 Task: Select the auto option in the diff line insert.
Action: Mouse moved to (14, 559)
Screenshot: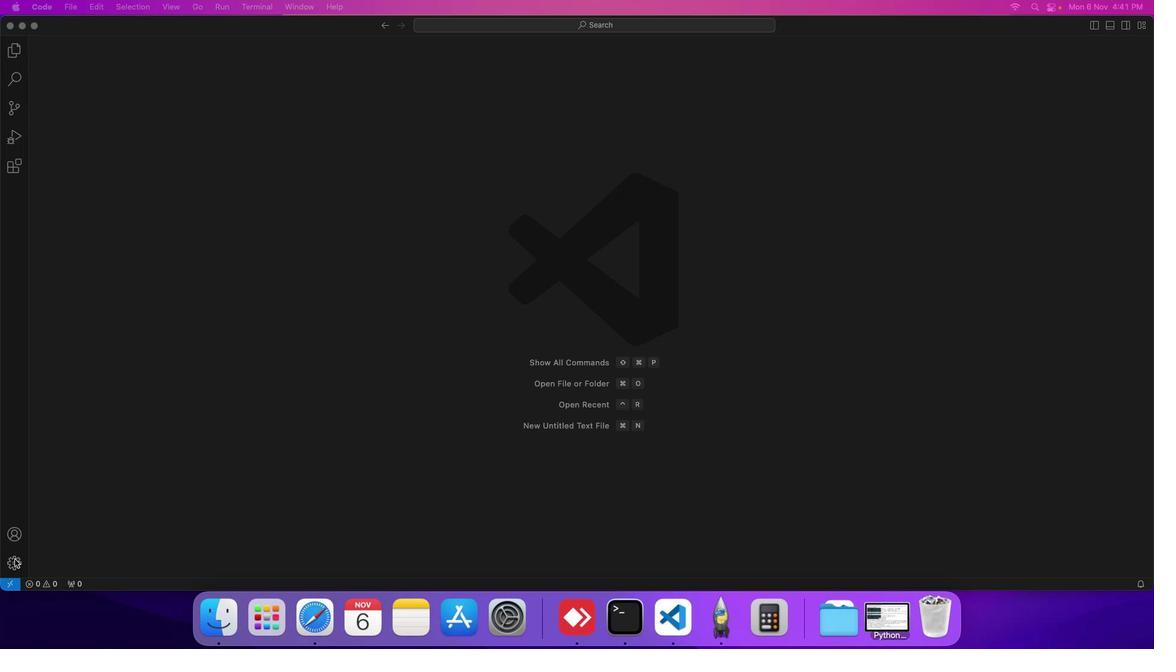 
Action: Mouse pressed left at (14, 559)
Screenshot: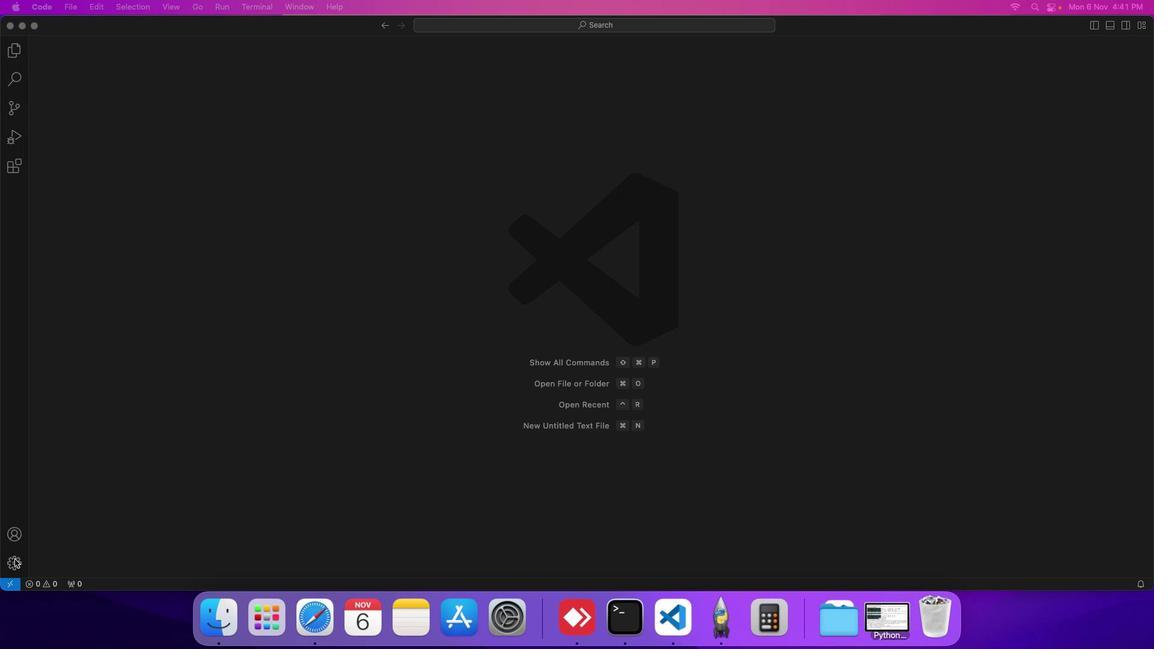 
Action: Mouse moved to (42, 473)
Screenshot: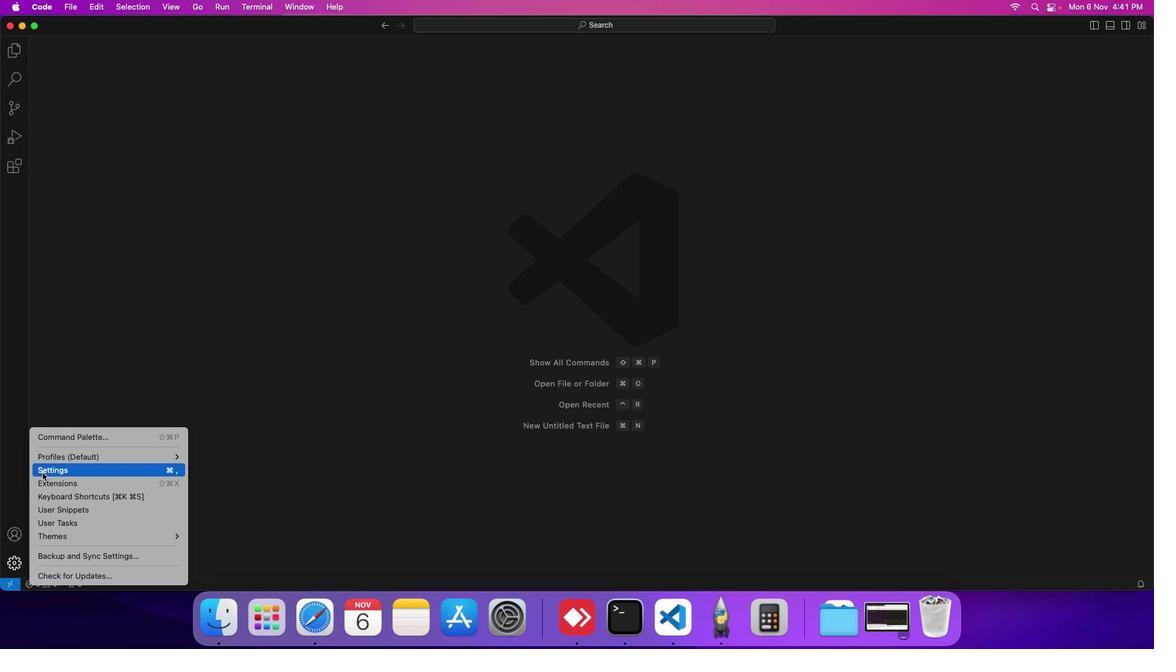 
Action: Mouse pressed left at (42, 473)
Screenshot: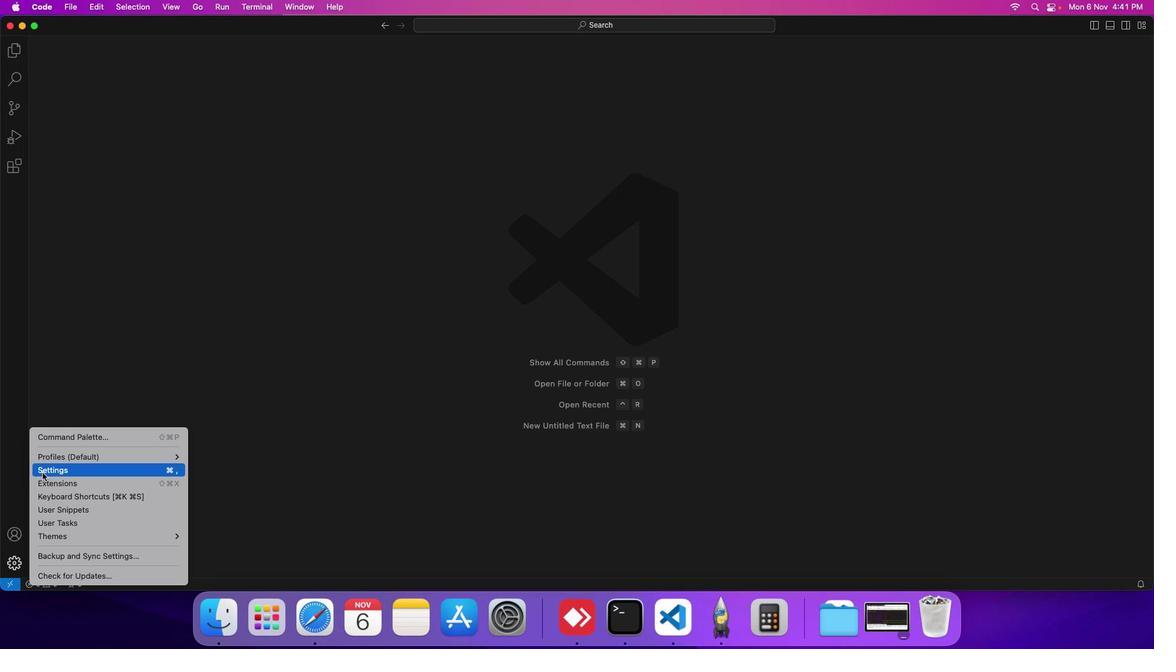 
Action: Mouse moved to (267, 170)
Screenshot: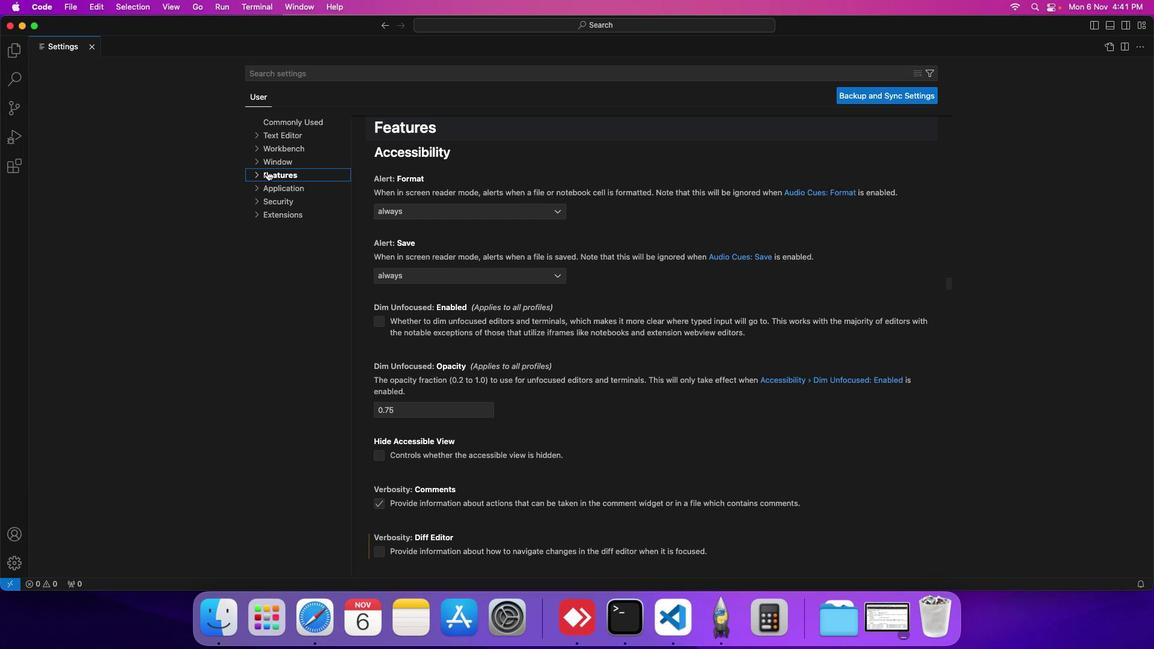 
Action: Mouse pressed left at (267, 170)
Screenshot: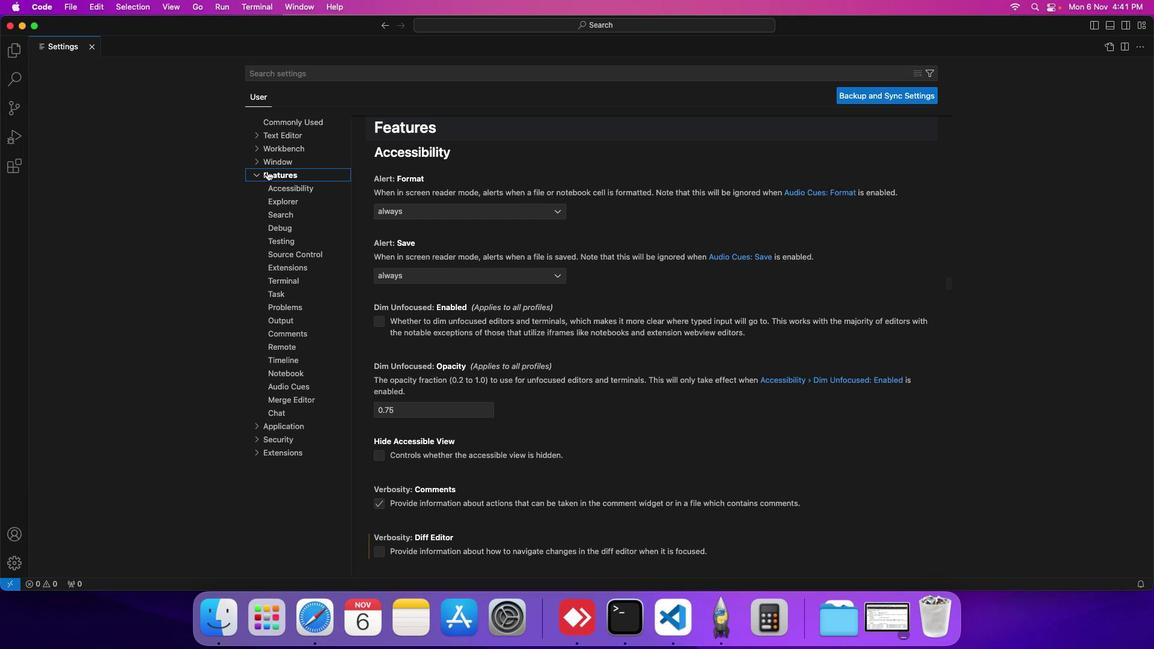 
Action: Mouse moved to (291, 387)
Screenshot: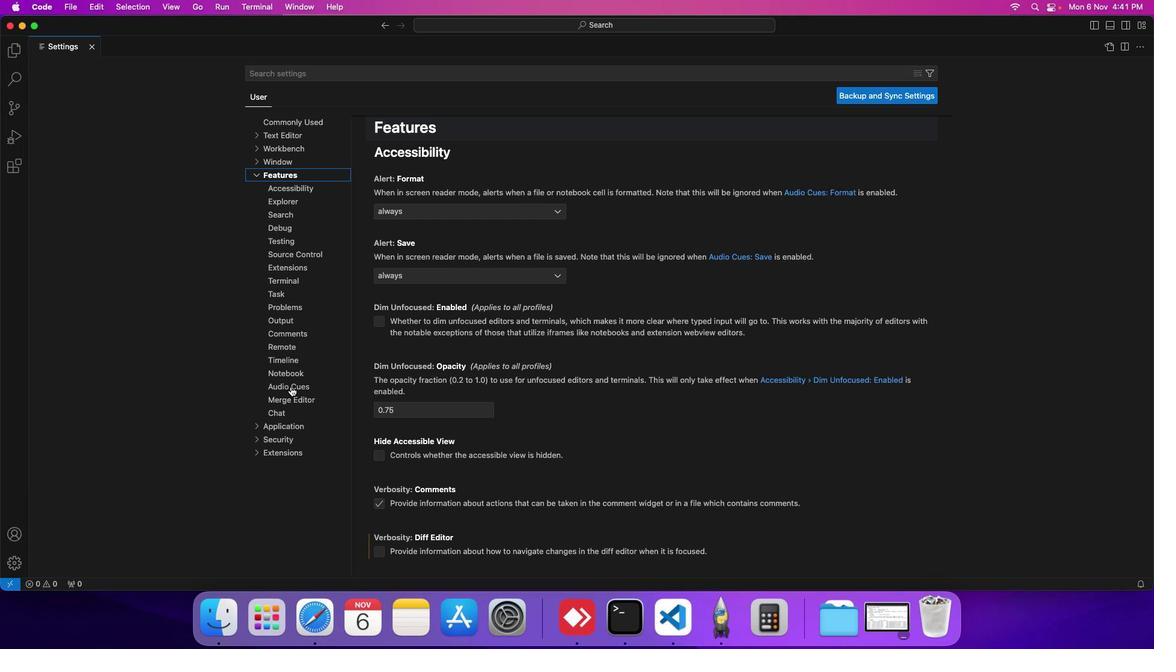 
Action: Mouse pressed left at (291, 387)
Screenshot: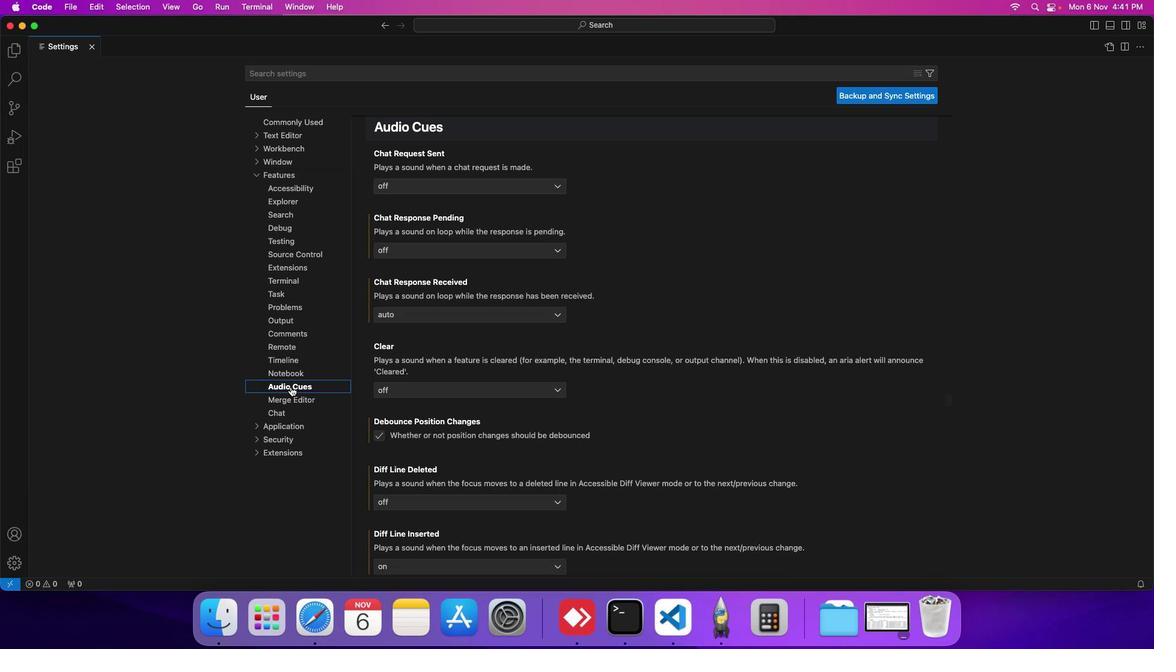 
Action: Mouse moved to (386, 289)
Screenshot: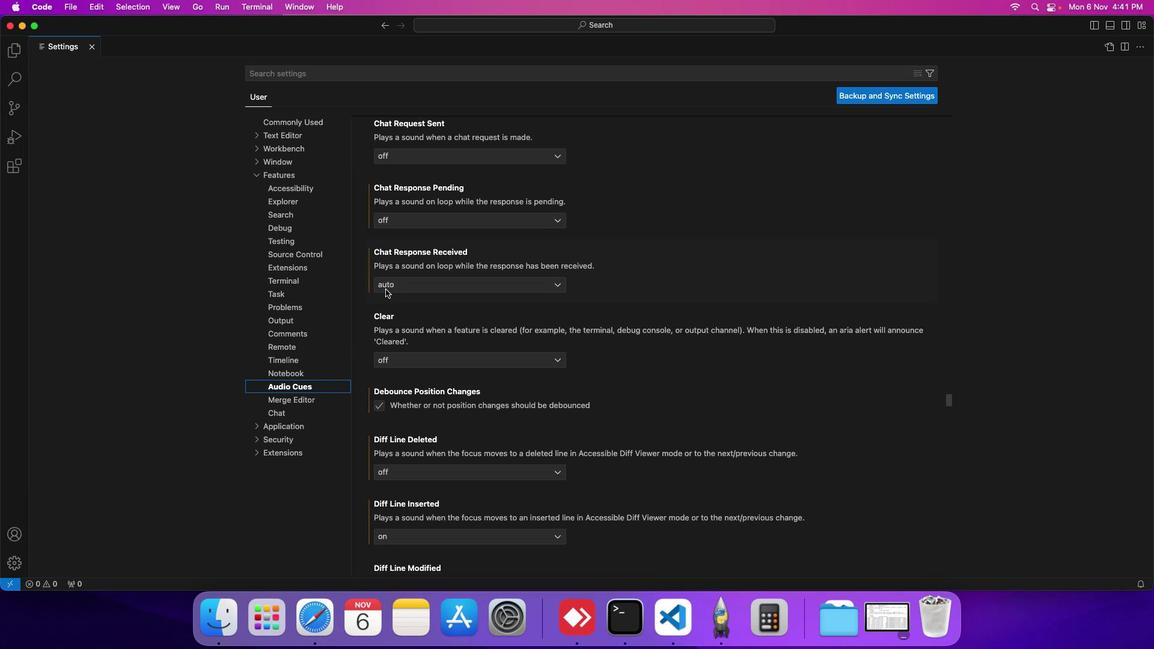 
Action: Mouse scrolled (386, 289) with delta (0, 0)
Screenshot: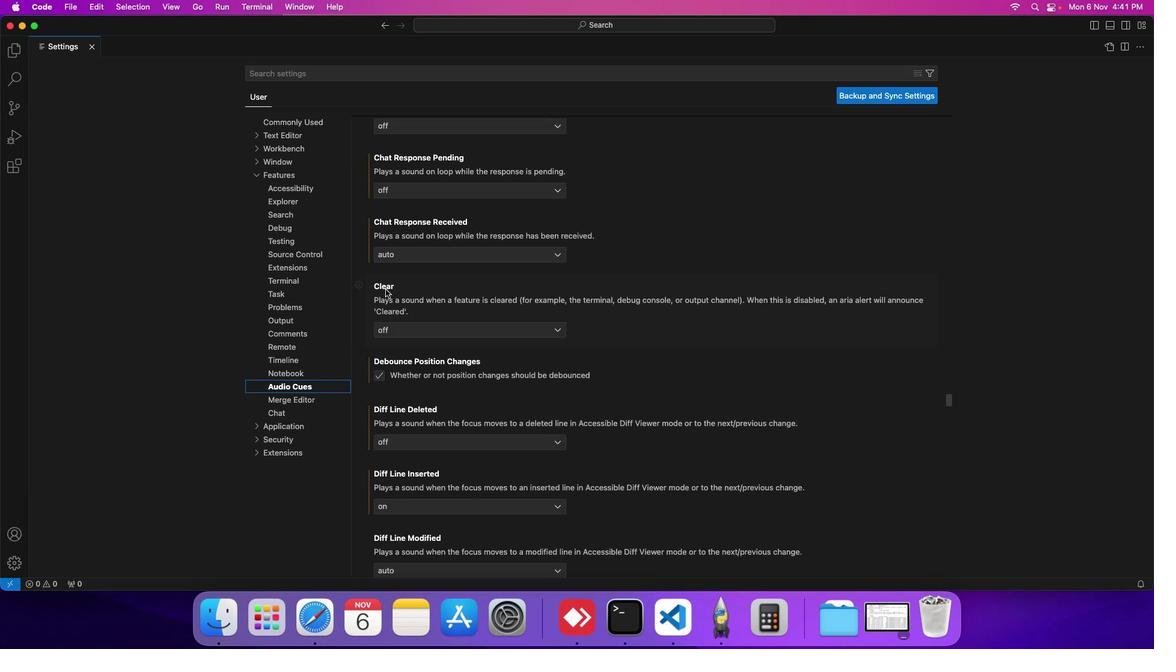 
Action: Mouse scrolled (386, 289) with delta (0, 0)
Screenshot: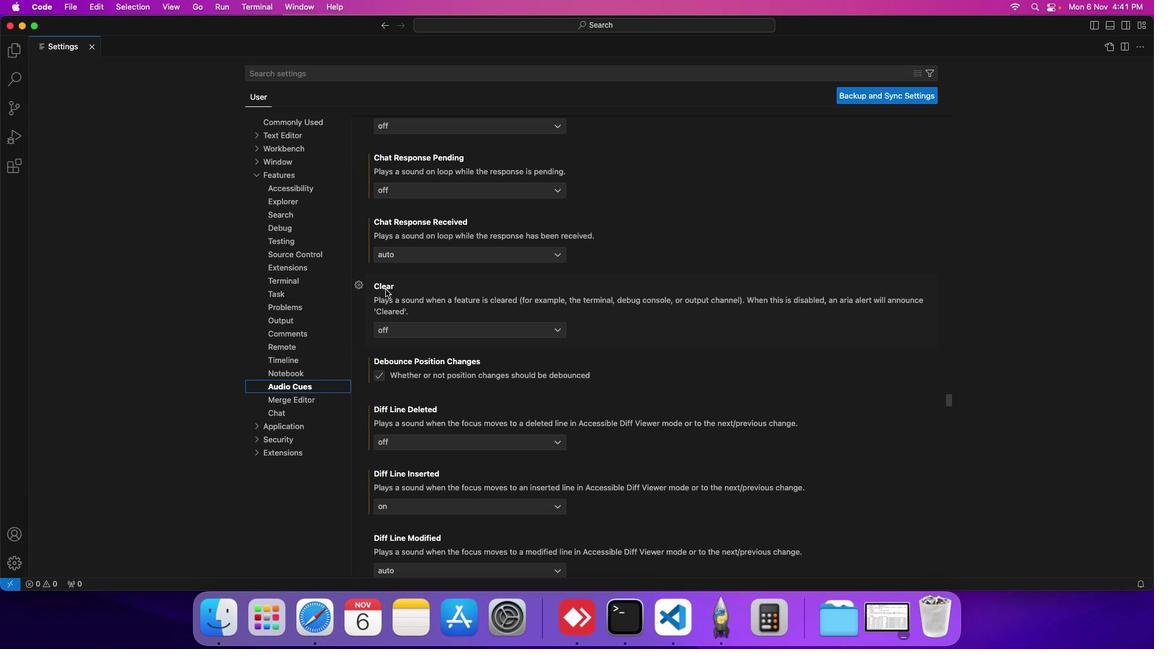 
Action: Mouse scrolled (386, 289) with delta (0, 0)
Screenshot: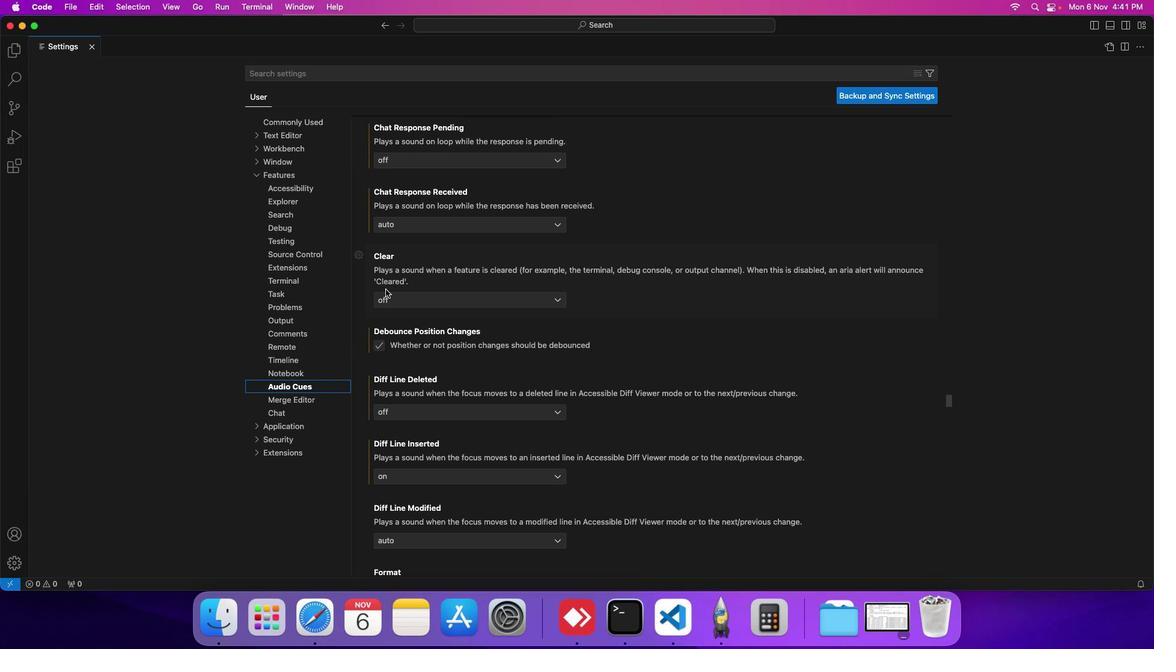 
Action: Mouse scrolled (386, 289) with delta (0, 0)
Screenshot: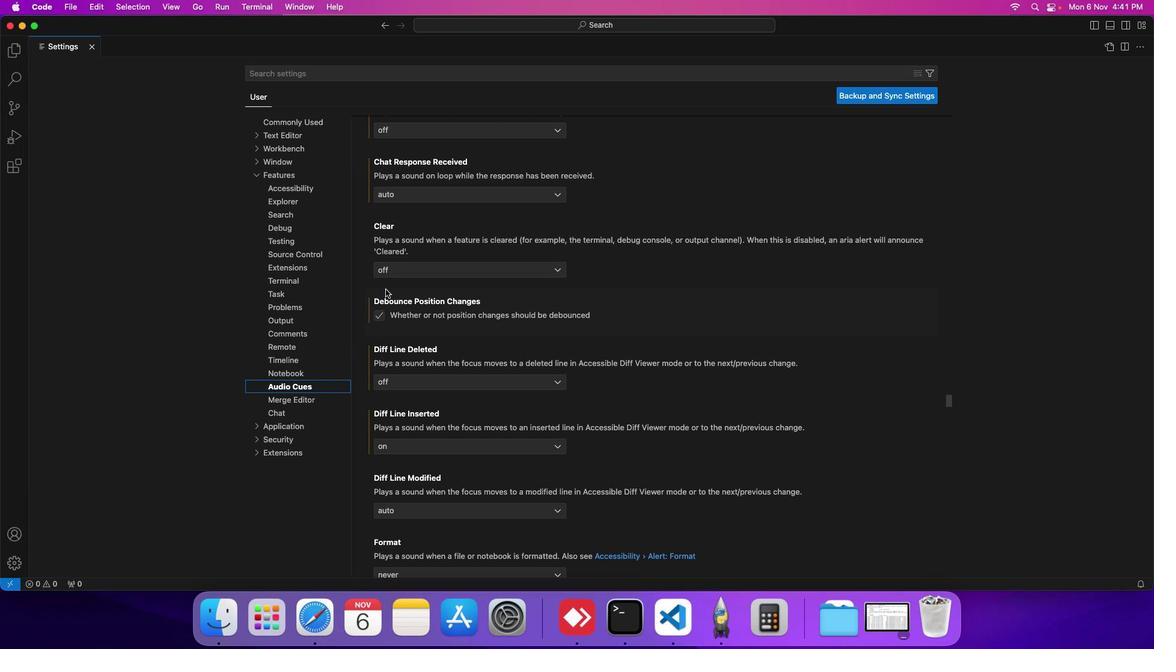 
Action: Mouse moved to (386, 289)
Screenshot: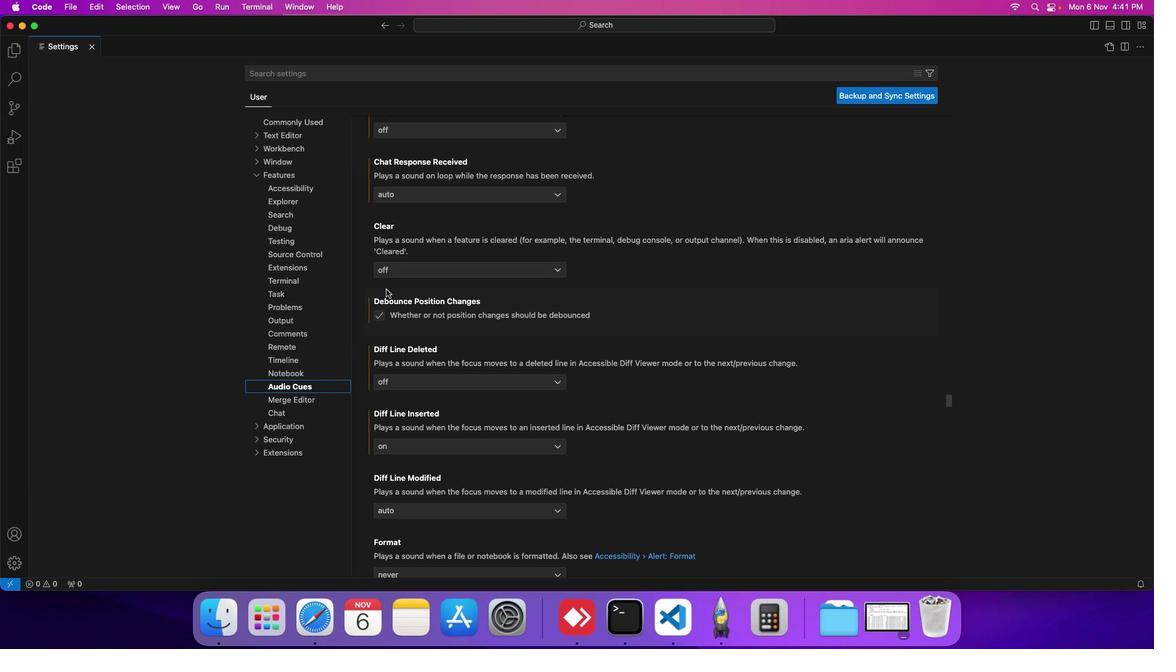 
Action: Mouse scrolled (386, 289) with delta (0, 0)
Screenshot: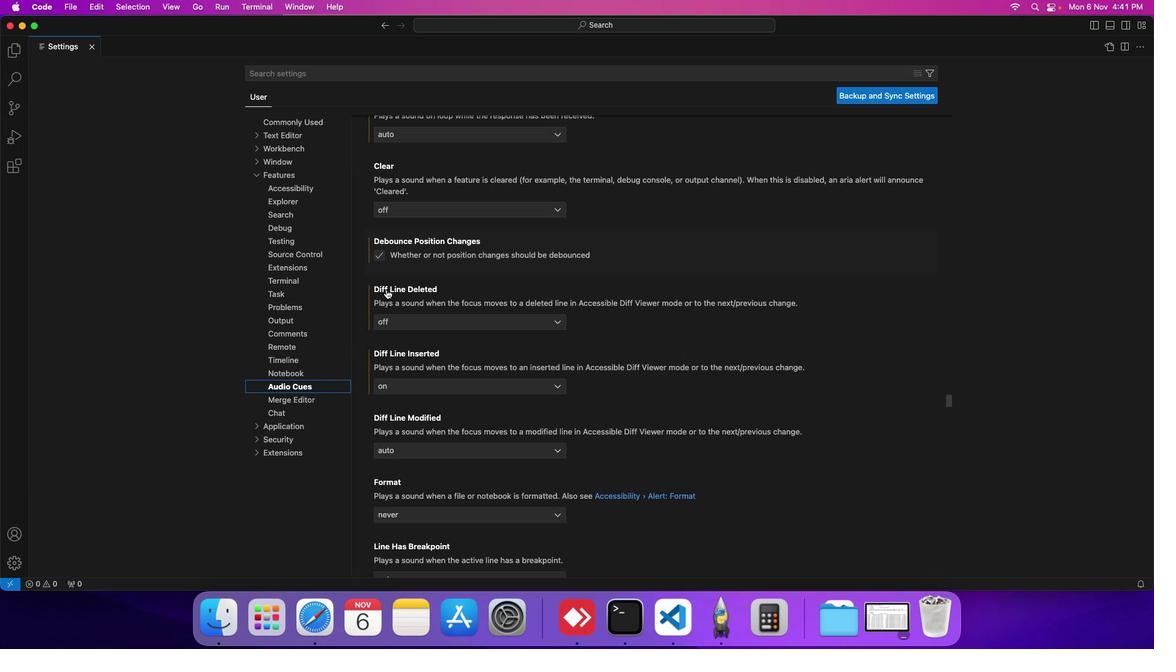 
Action: Mouse scrolled (386, 289) with delta (0, 0)
Screenshot: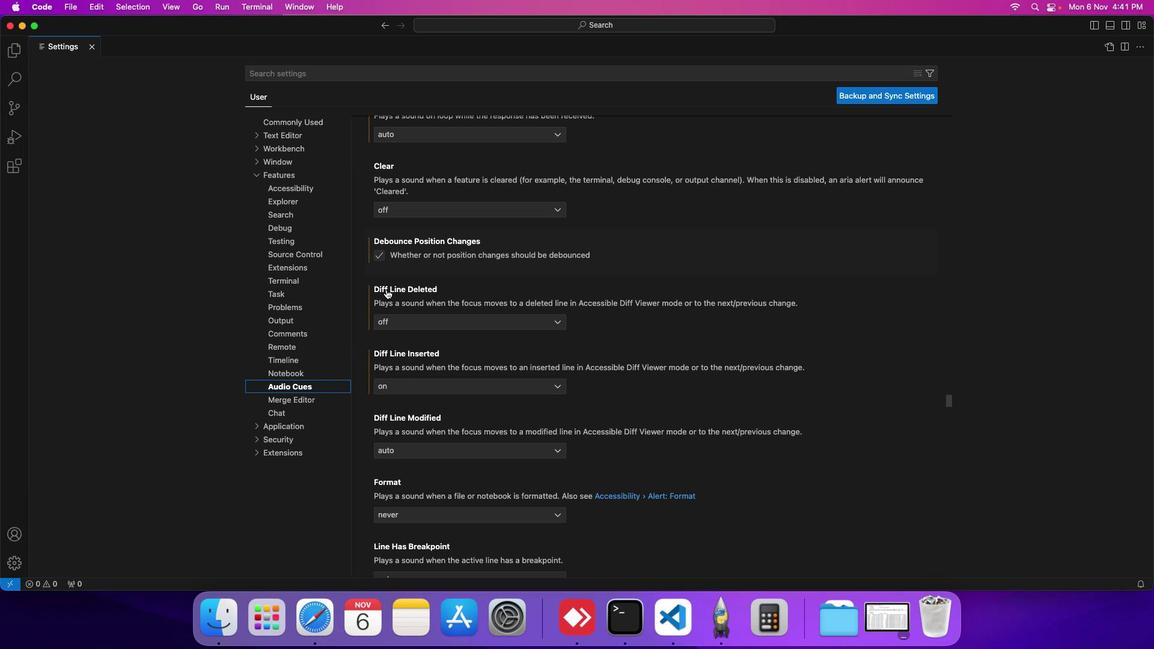 
Action: Mouse moved to (433, 389)
Screenshot: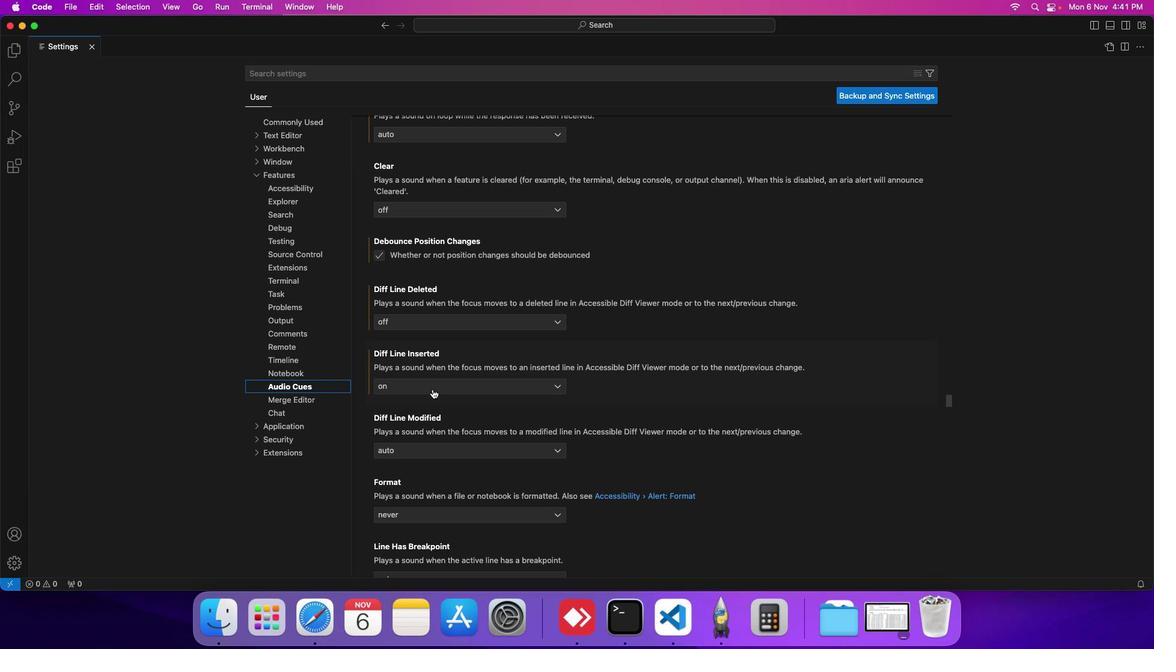 
Action: Mouse pressed left at (433, 389)
Screenshot: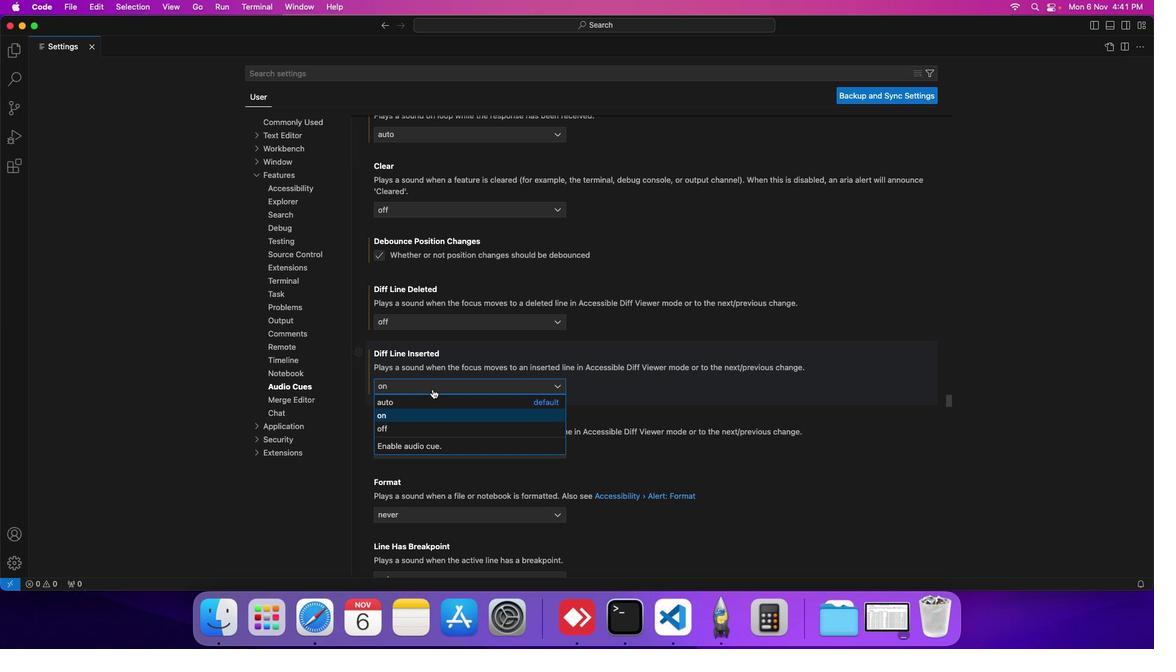 
Action: Mouse moved to (427, 397)
Screenshot: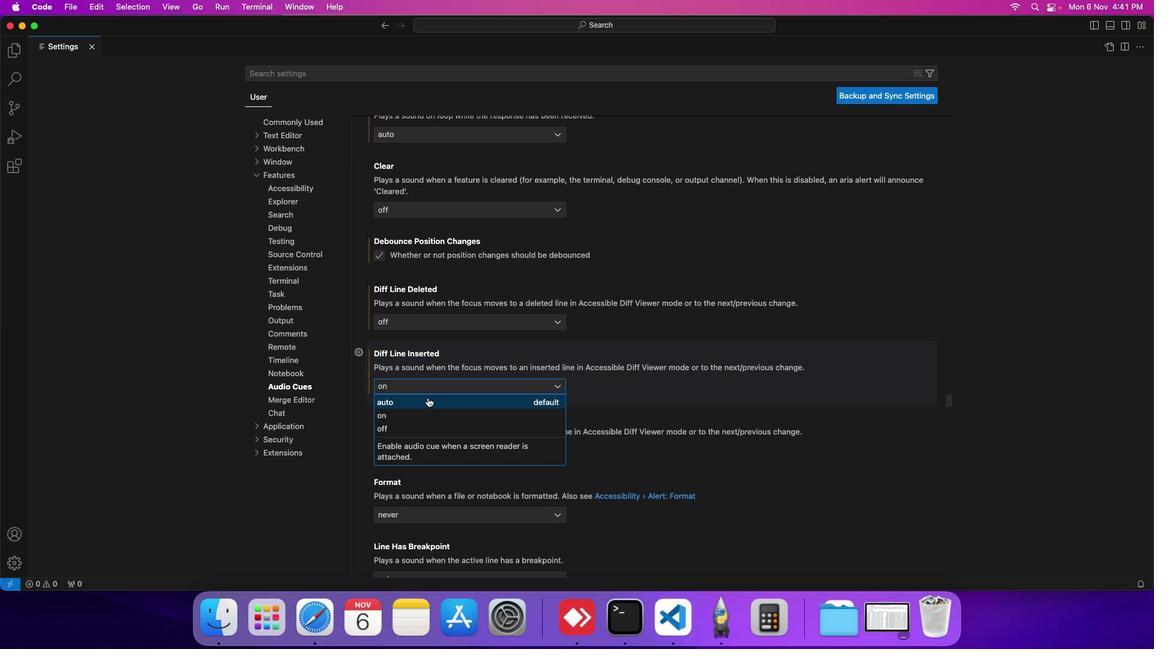 
Action: Mouse pressed left at (427, 397)
Screenshot: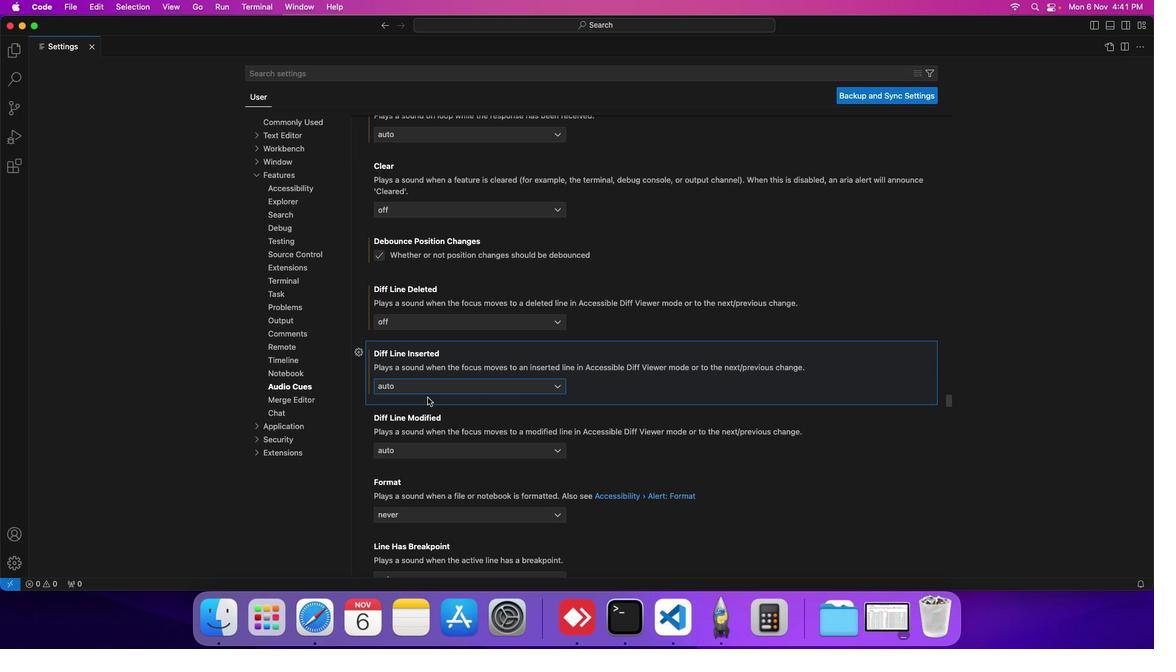 
Action: Mouse moved to (484, 369)
Screenshot: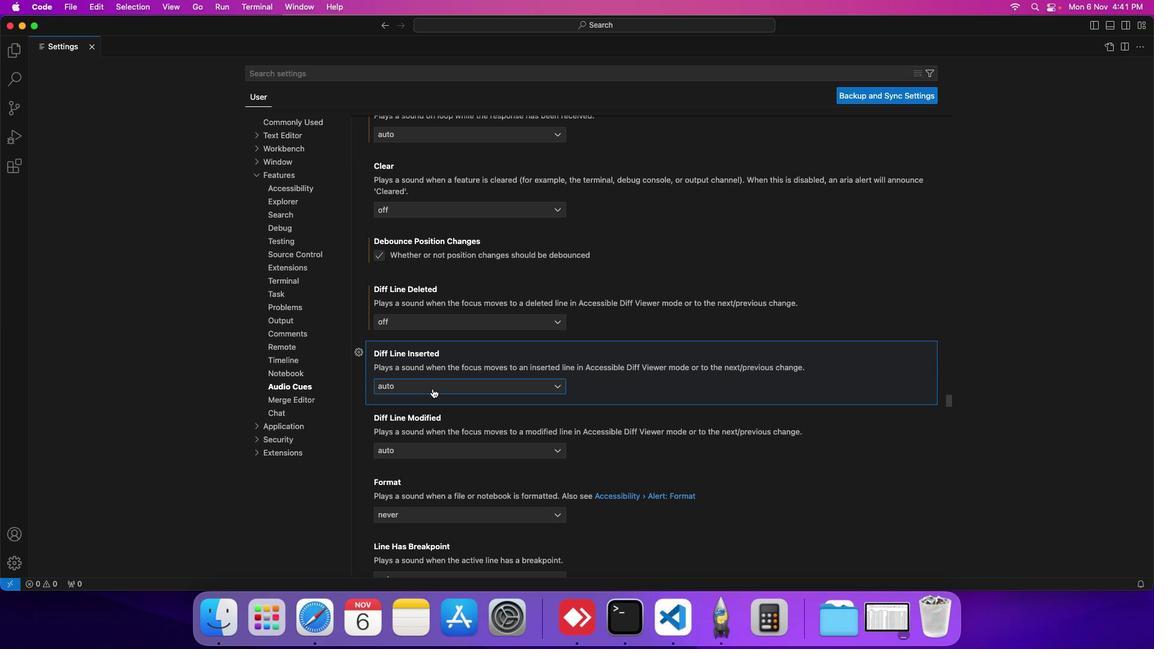 
